 Task: Create List Brand Identity Guidelines in Board Reputation Management Platforms to Workspace Intellectual Property Services. Create List Brand Identity Library in Board Social Media Listening and Sentiment Analysis to Workspace Intellectual Property Services. Create List Brand Identity Usage in Board Market Analysis for Industry Regulation Compliance to Workspace Intellectual Property Services
Action: Mouse moved to (52, 263)
Screenshot: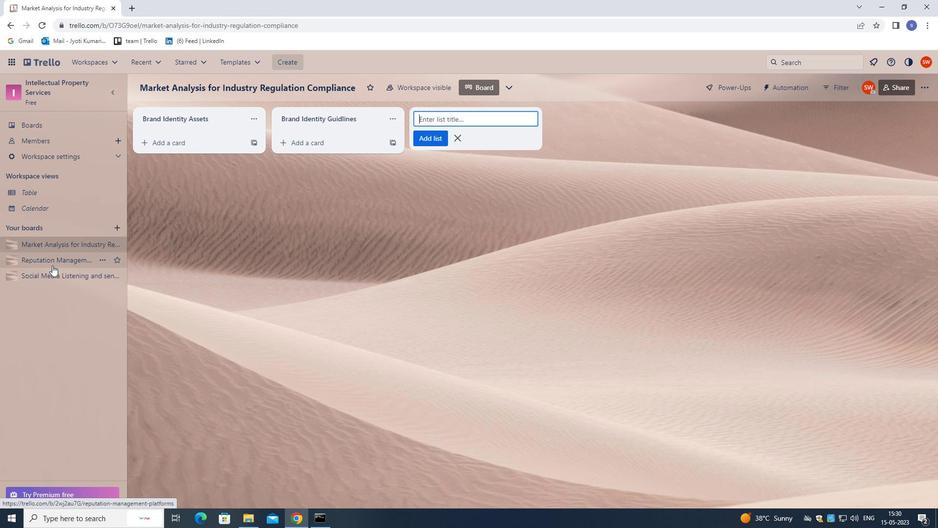 
Action: Mouse pressed left at (52, 263)
Screenshot: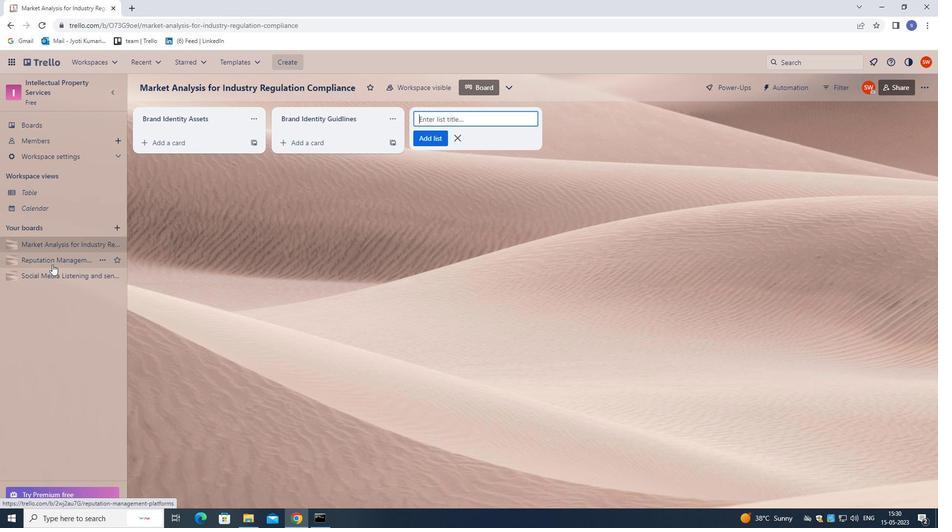 
Action: Mouse moved to (458, 111)
Screenshot: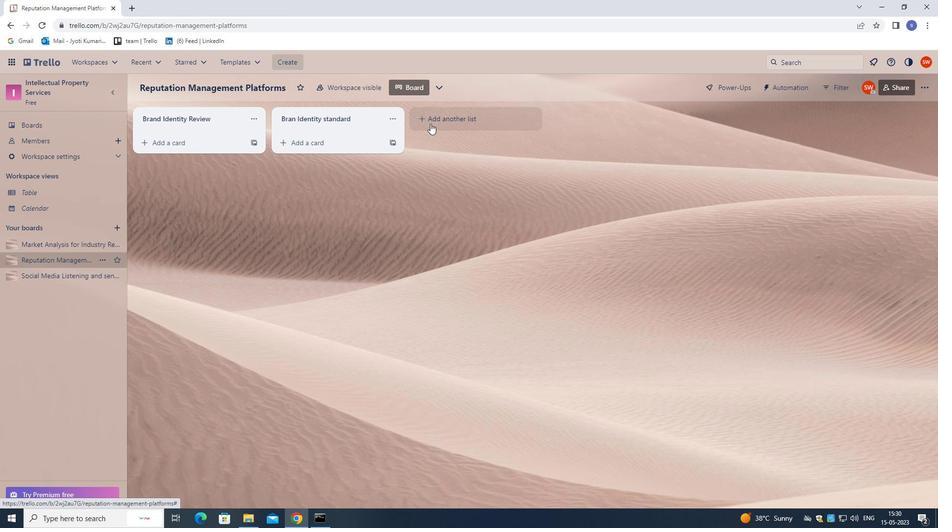 
Action: Mouse pressed left at (458, 111)
Screenshot: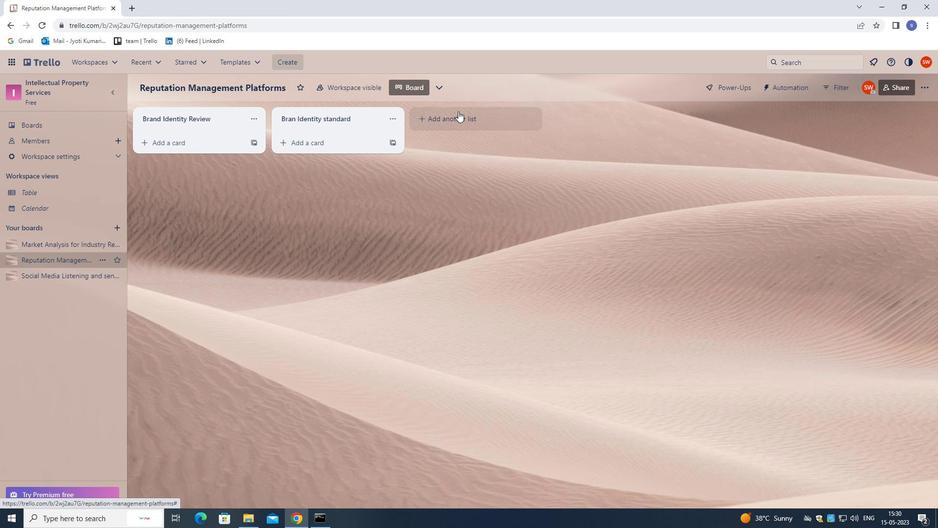 
Action: Mouse moved to (445, 187)
Screenshot: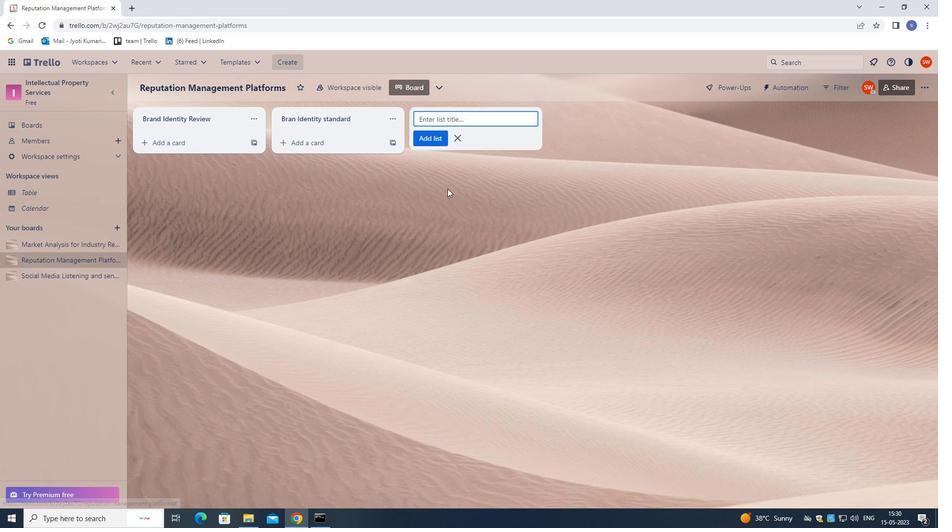 
Action: Key pressed <Key.shift>BRAND<Key.space><Key.shift><Key.shift><Key.shift>IDENTITY<Key.space><Key.shift>GUIDELINES<Key.enter>
Screenshot: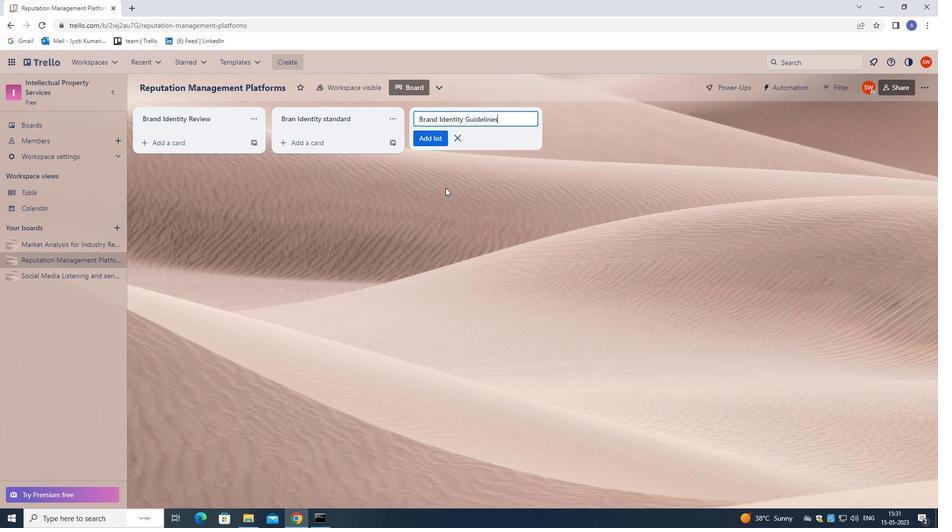 
Action: Mouse moved to (69, 279)
Screenshot: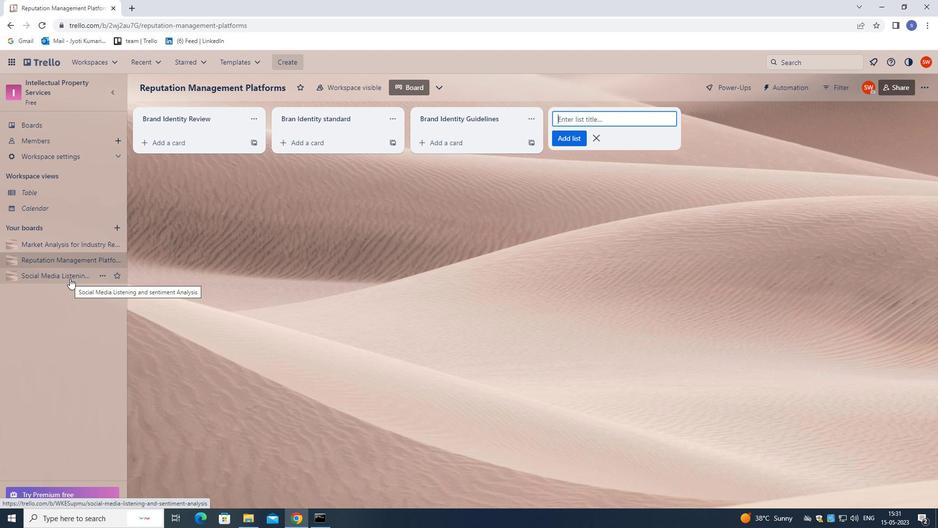 
Action: Mouse pressed left at (69, 279)
Screenshot: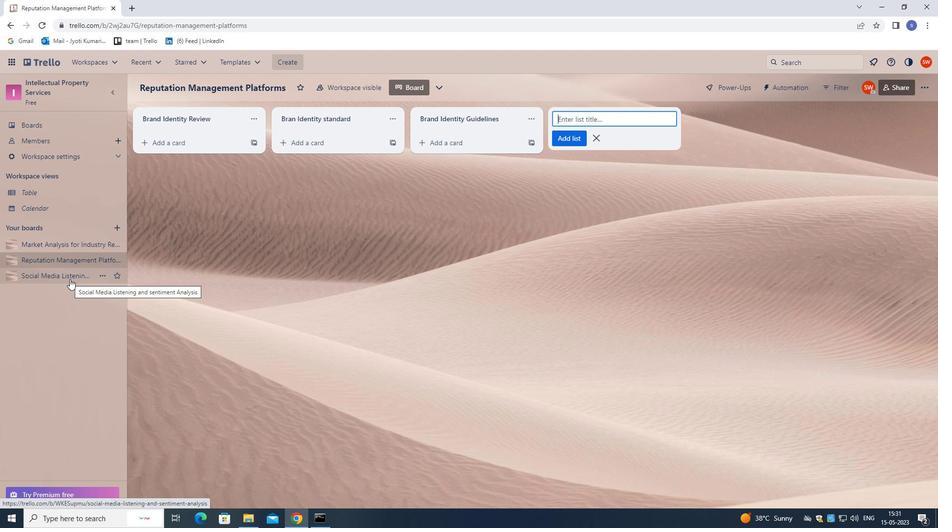 
Action: Mouse moved to (454, 117)
Screenshot: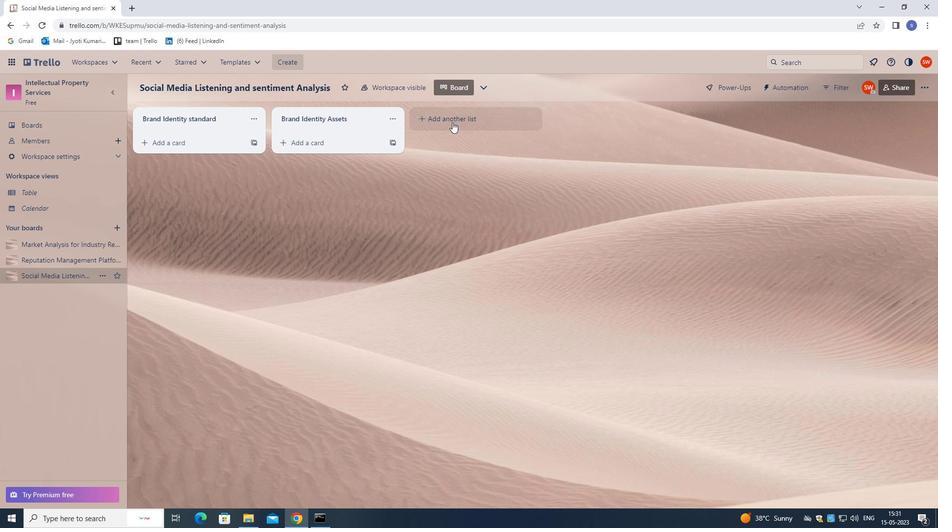 
Action: Mouse pressed left at (454, 117)
Screenshot: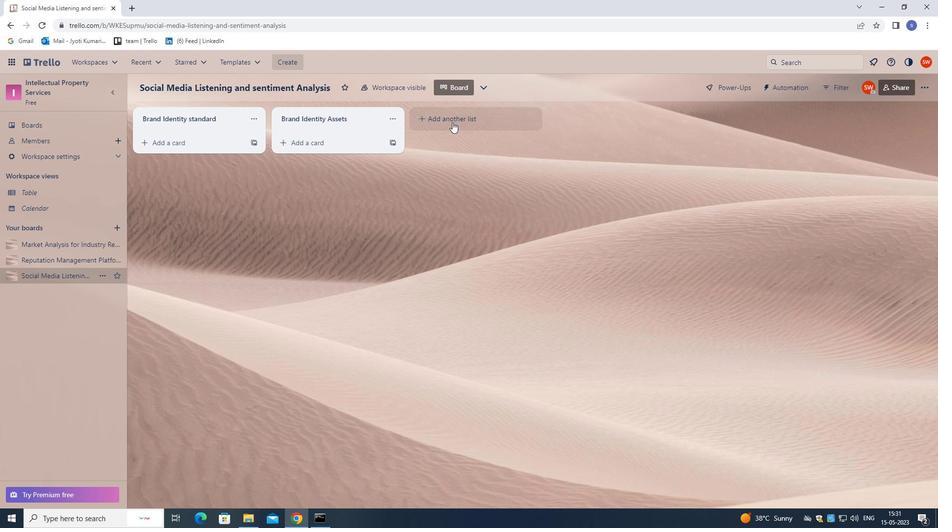
Action: Mouse moved to (428, 265)
Screenshot: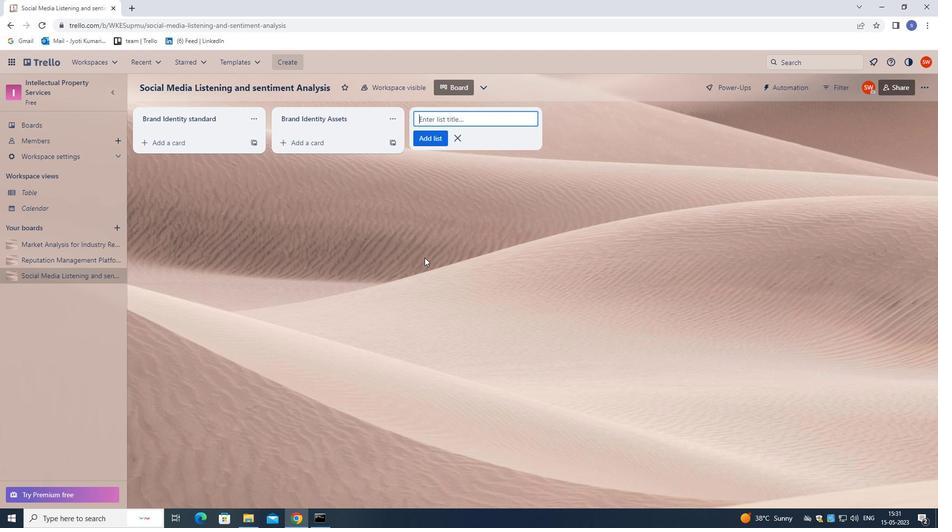 
Action: Key pressed <Key.shift>BRAND<Key.space><Key.shift>IDENTITY<Key.space><Key.shift>LIBRARY<Key.enter>
Screenshot: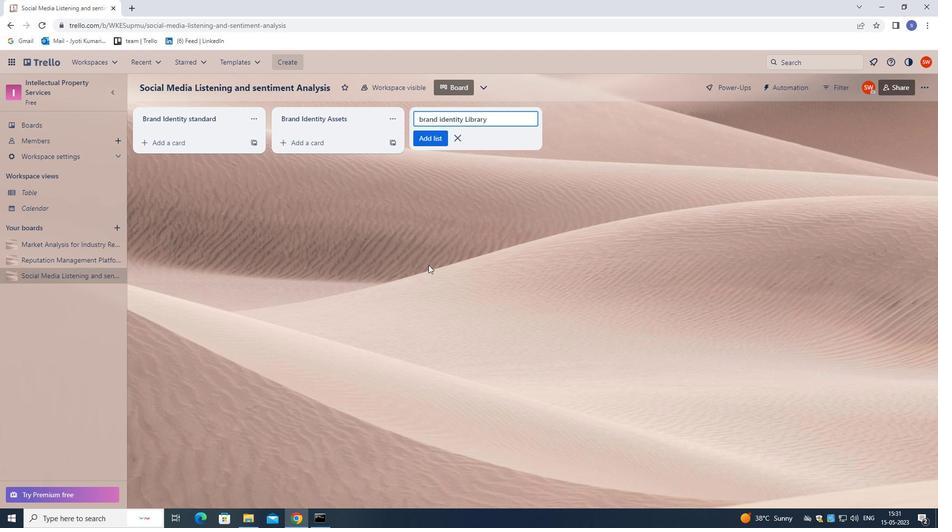 
Action: Mouse moved to (49, 248)
Screenshot: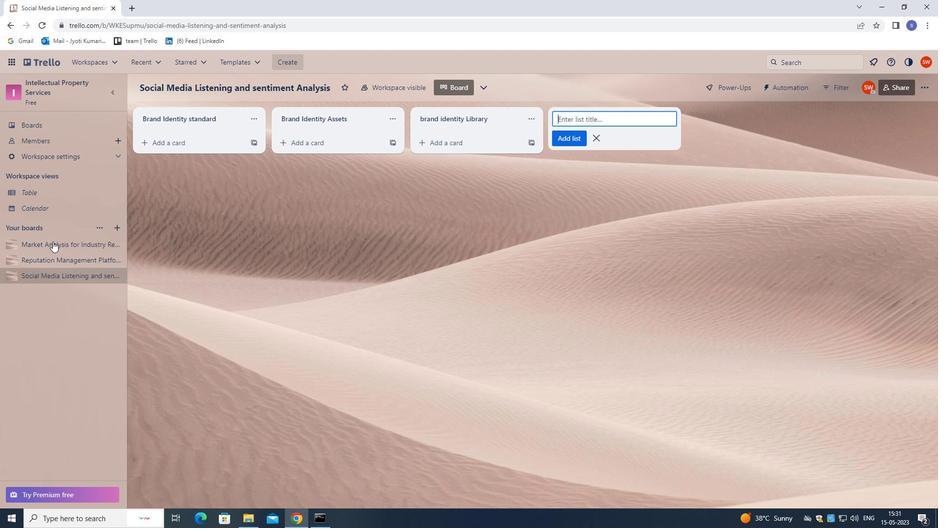 
Action: Mouse pressed left at (49, 248)
Screenshot: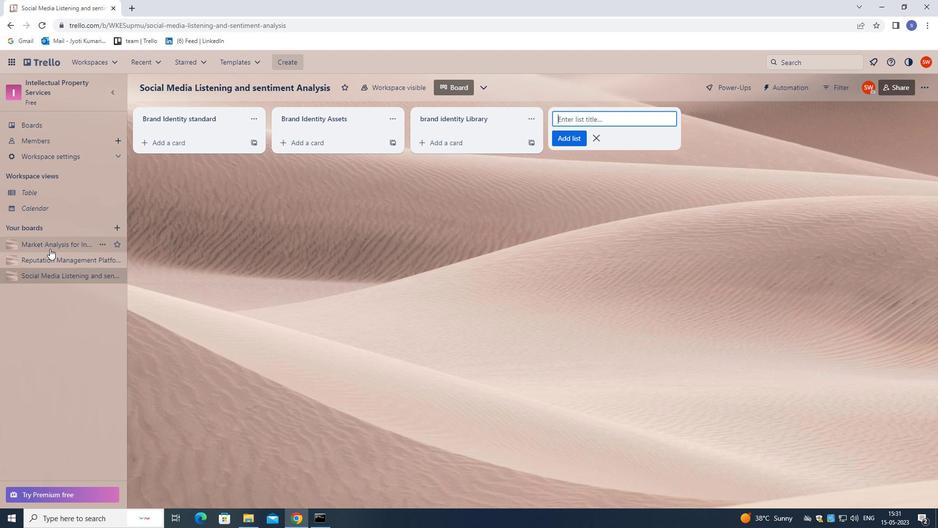 
Action: Mouse moved to (455, 120)
Screenshot: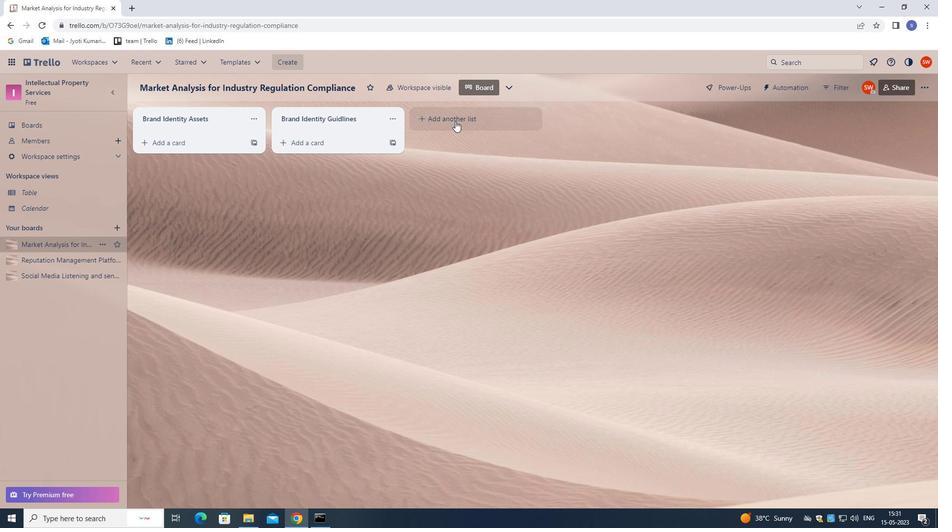 
Action: Mouse pressed left at (455, 120)
Screenshot: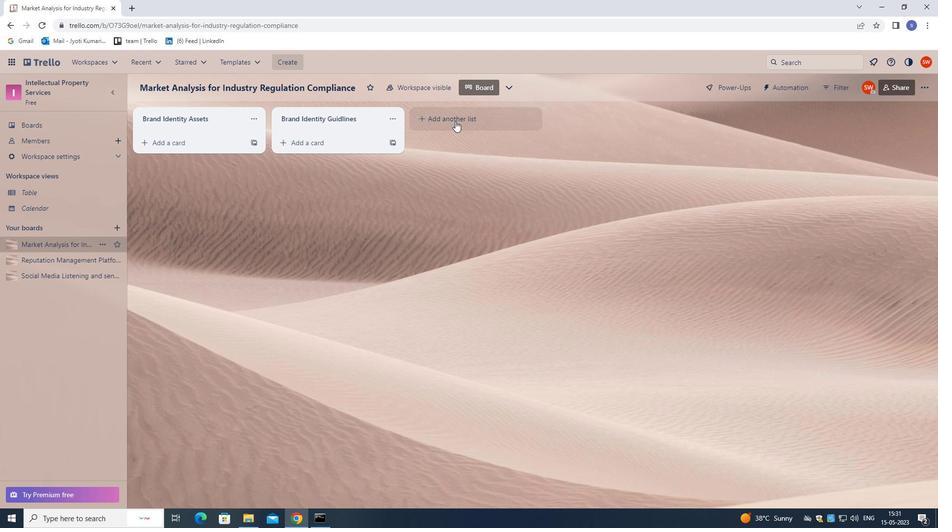 
Action: Mouse moved to (415, 279)
Screenshot: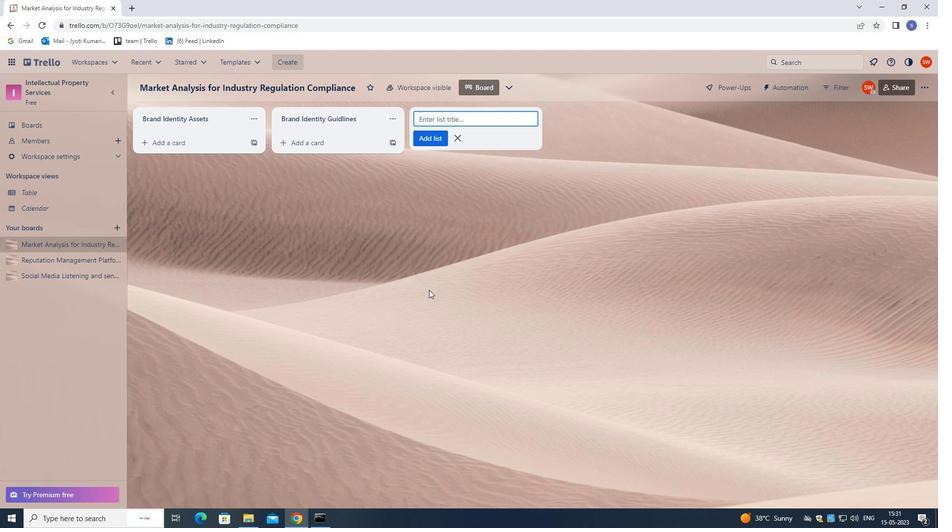 
Action: Key pressed <Key.shift><Key.shift><Key.shift><Key.shift><Key.shift><Key.shift>BRAND<Key.space><Key.shift><Key.shift><Key.shift><Key.shift><Key.shift><Key.shift><Key.shift><Key.shift><Key.shift><Key.shift><Key.shift><Key.shift>IDENTITY<Key.space><Key.shift>USAGE<Key.enter>
Screenshot: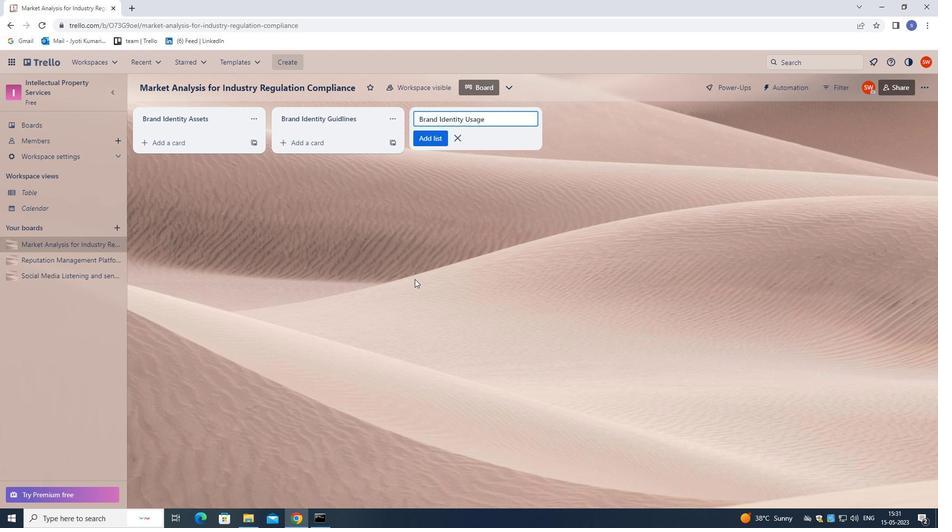 
Action: Mouse moved to (386, 231)
Screenshot: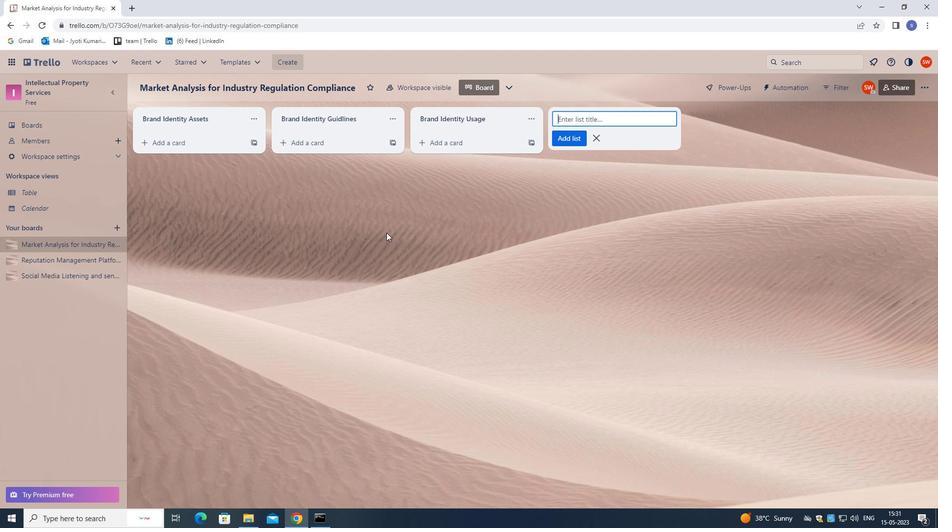 
